 Task: Look for products in the category "Non-Alcoholic Wines" from Surely only.
Action: Mouse moved to (769, 274)
Screenshot: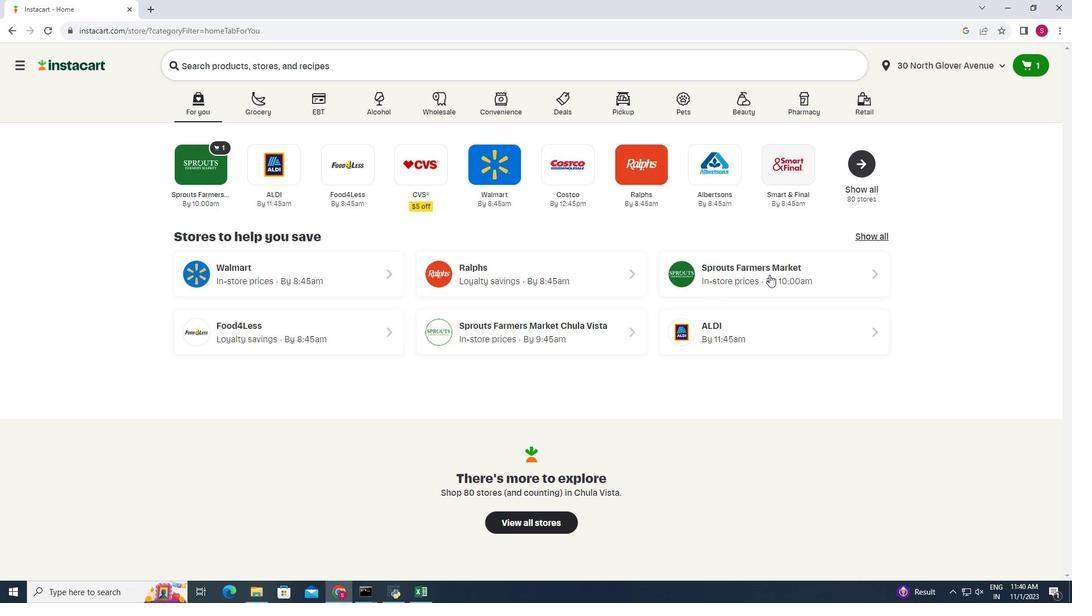 
Action: Mouse pressed left at (769, 274)
Screenshot: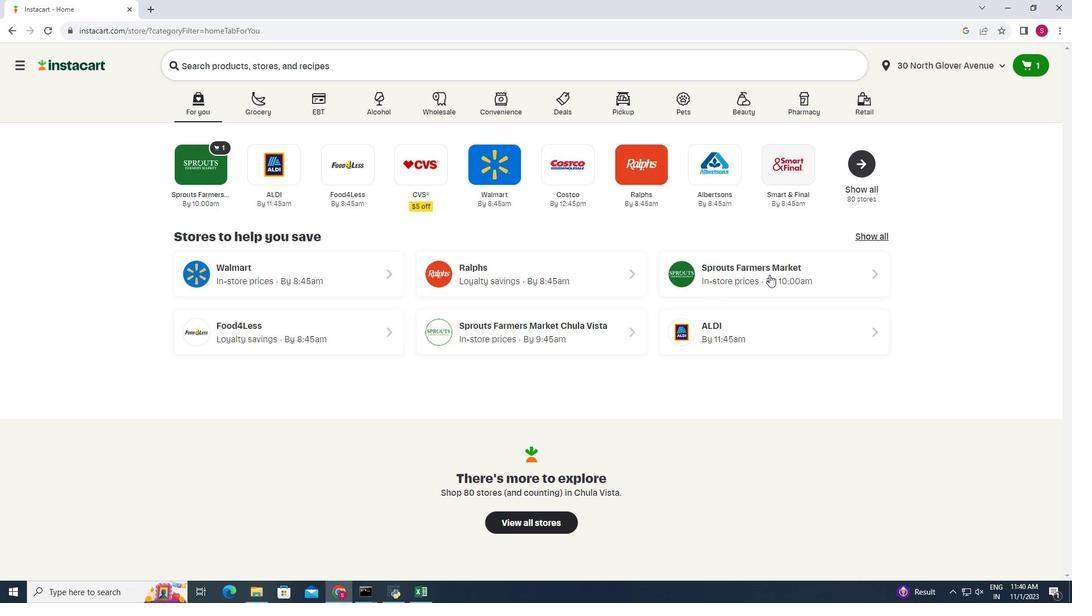 
Action: Mouse moved to (43, 530)
Screenshot: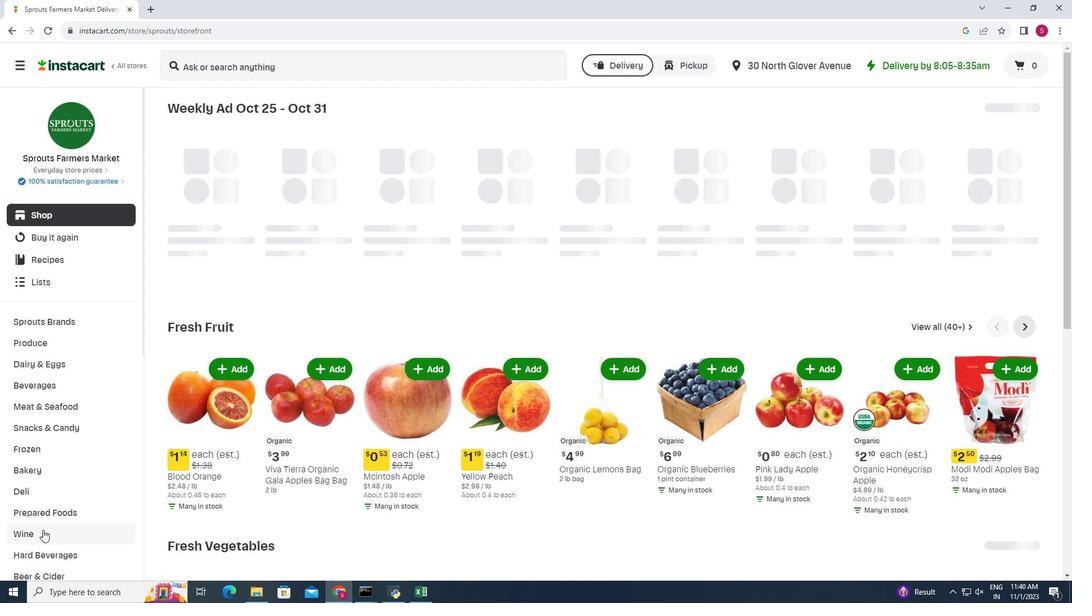 
Action: Mouse pressed left at (43, 530)
Screenshot: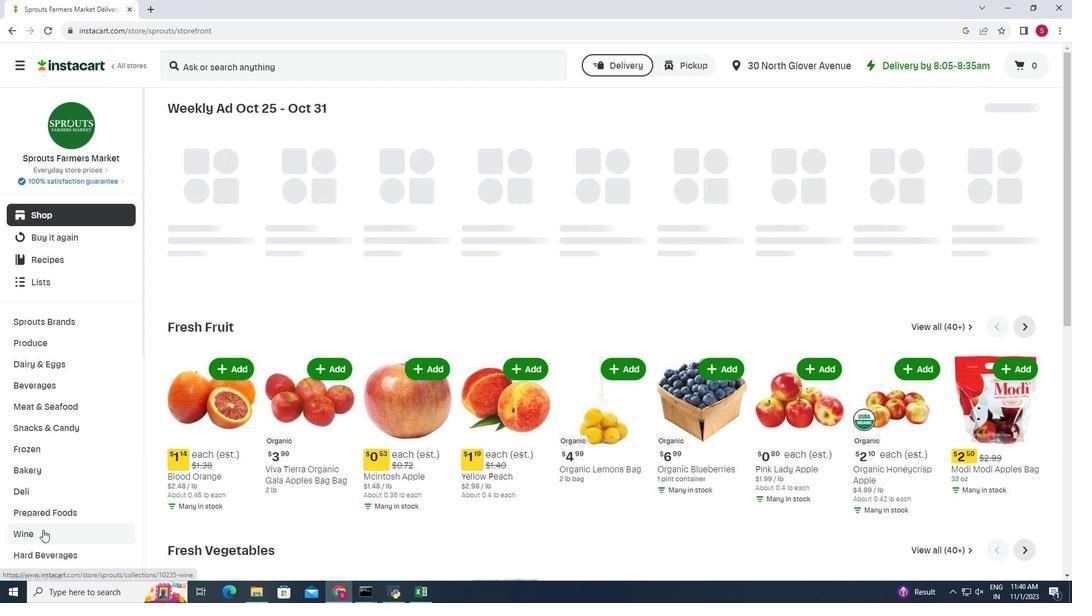 
Action: Mouse moved to (574, 132)
Screenshot: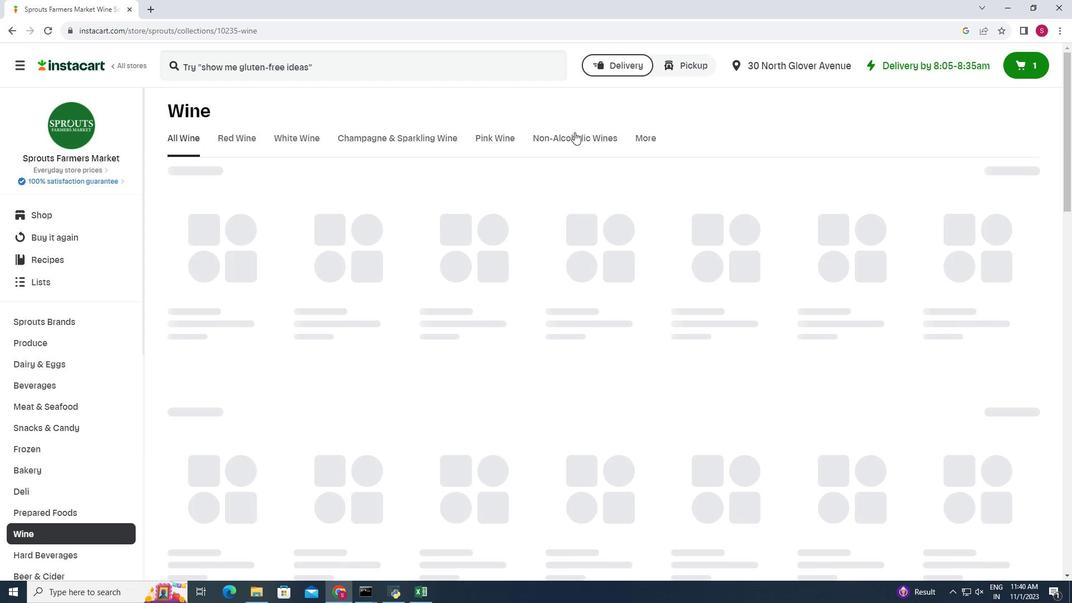 
Action: Mouse pressed left at (574, 132)
Screenshot: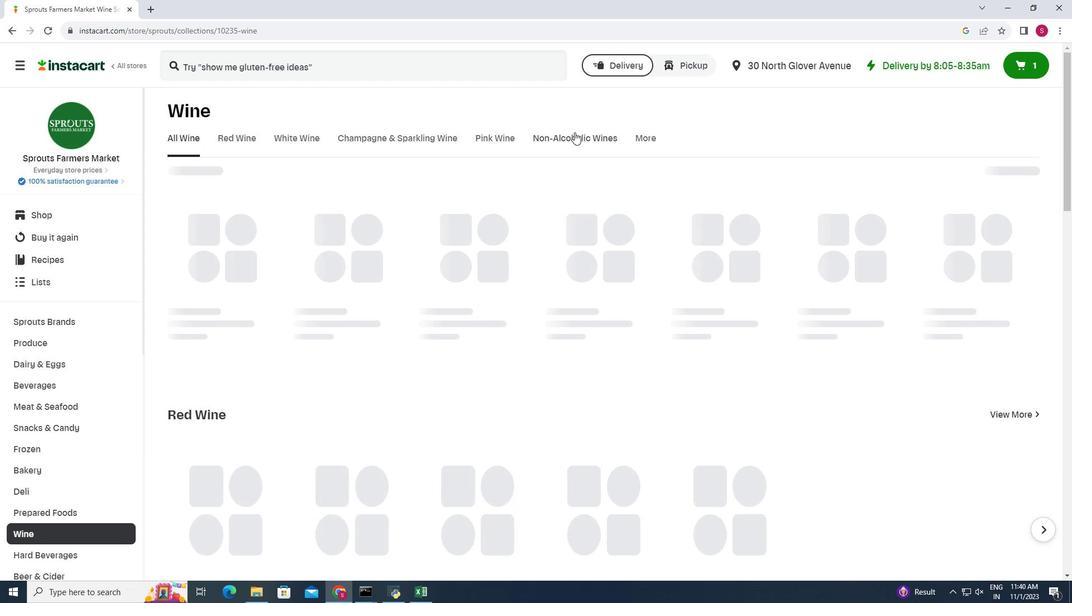 
Action: Mouse moved to (202, 183)
Screenshot: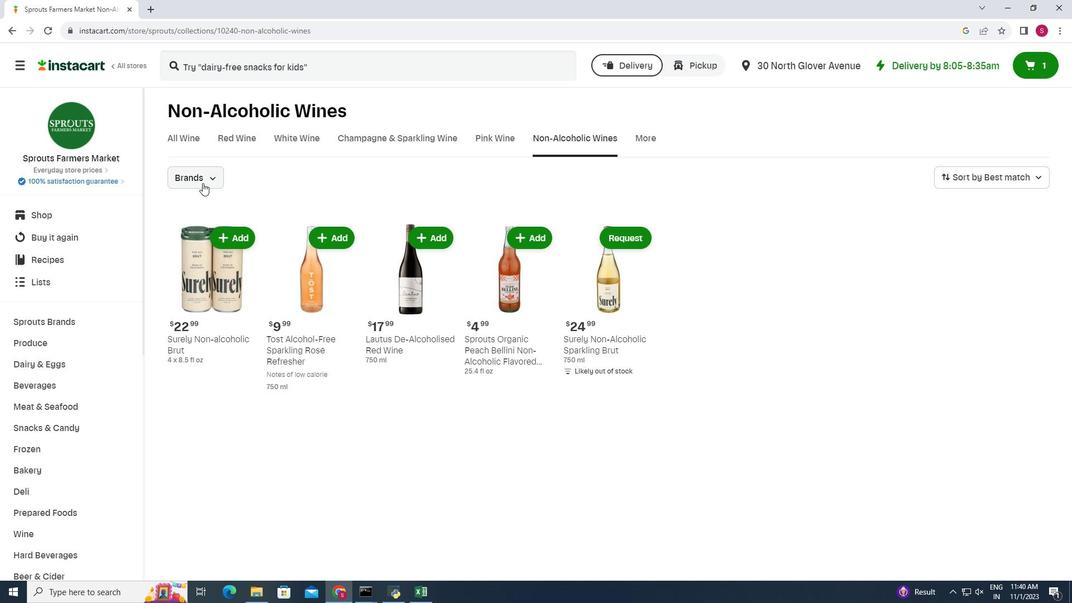 
Action: Mouse pressed left at (202, 183)
Screenshot: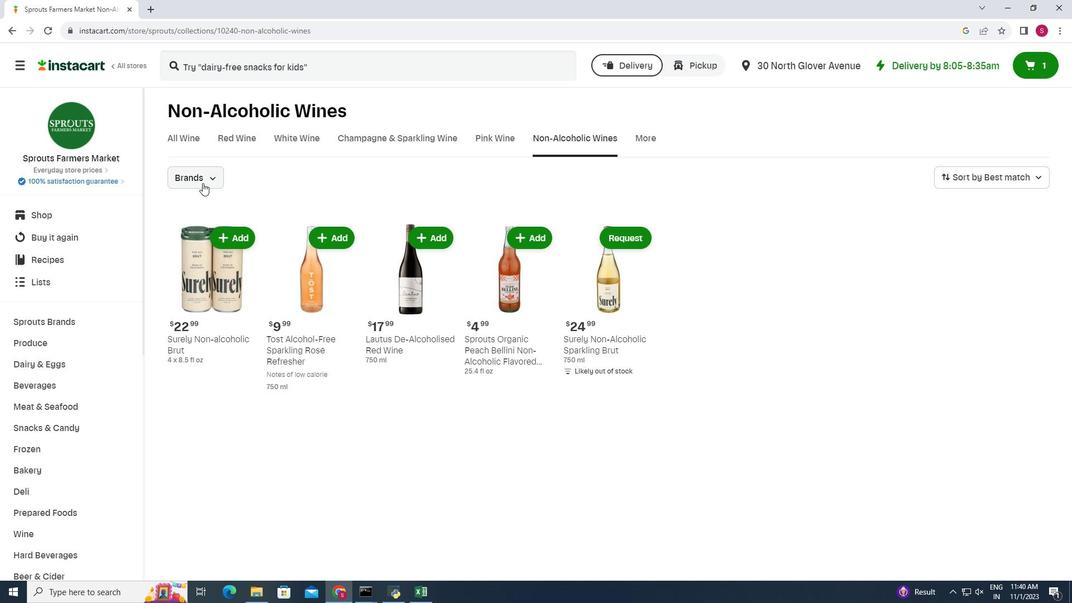 
Action: Mouse moved to (203, 237)
Screenshot: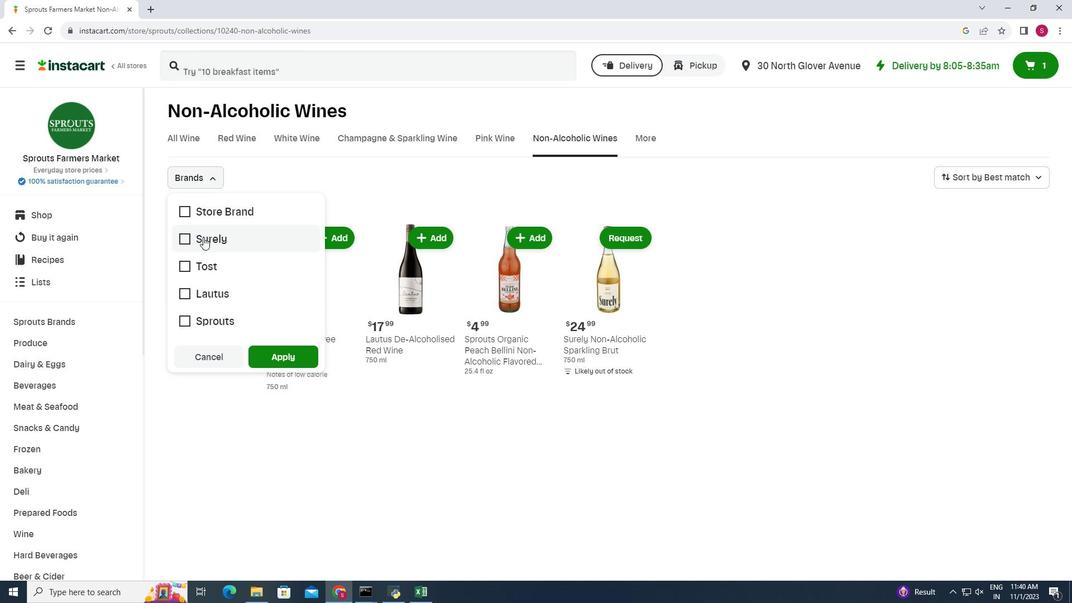 
Action: Mouse pressed left at (203, 237)
Screenshot: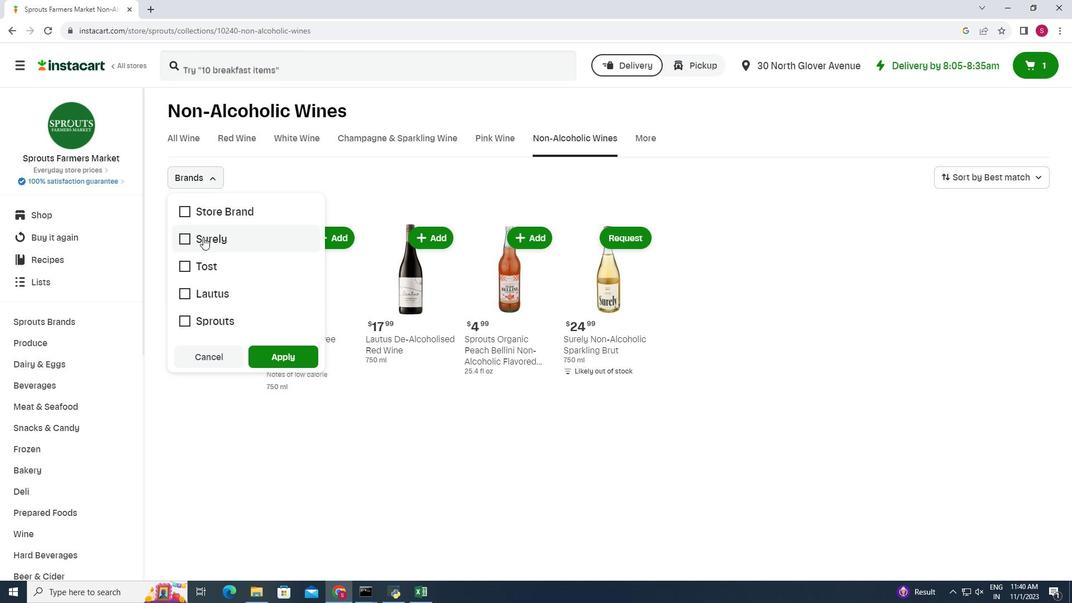 
Action: Mouse moved to (283, 354)
Screenshot: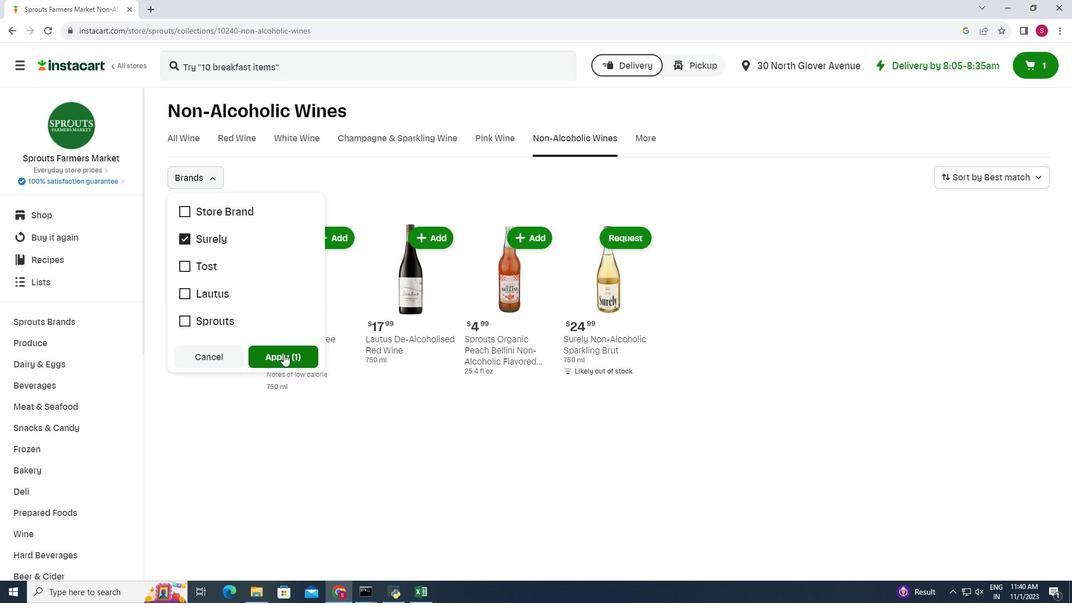 
Action: Mouse pressed left at (283, 354)
Screenshot: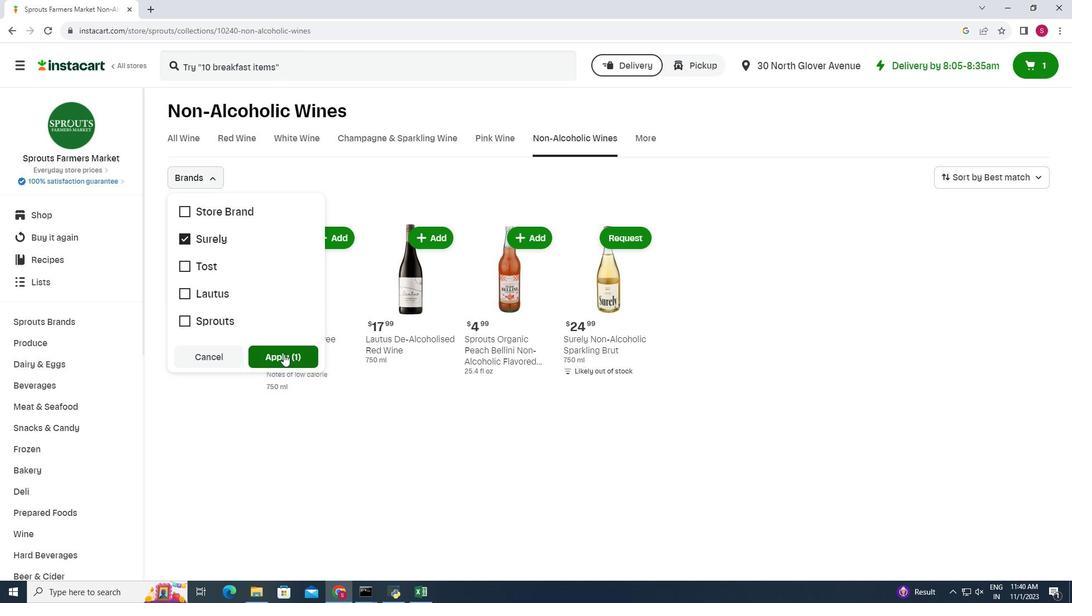 
Action: Mouse moved to (666, 350)
Screenshot: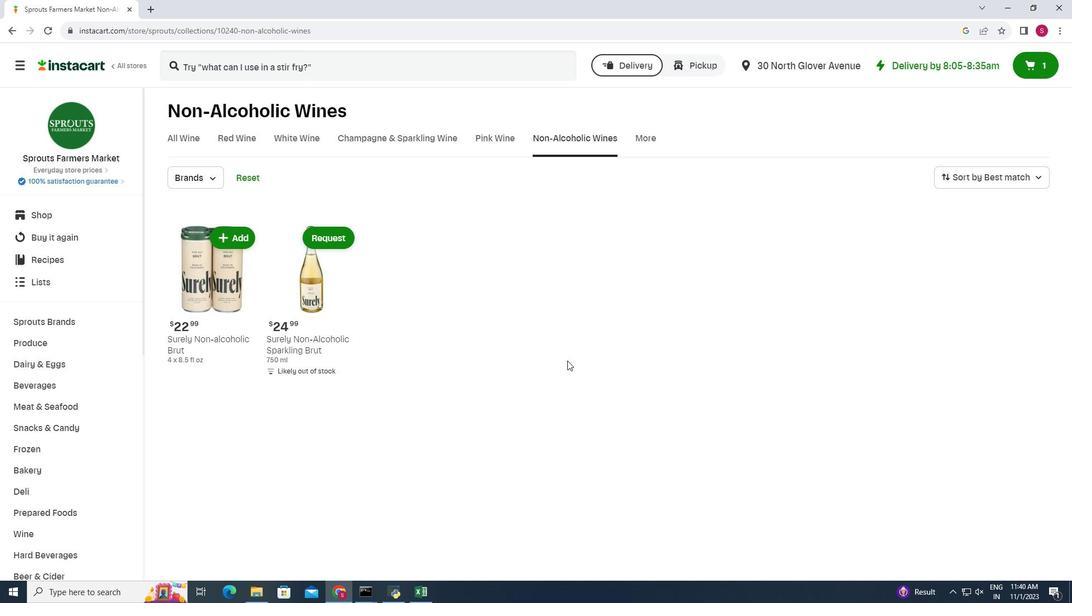 
